 Task: Select the Asia/Baku as time zone for the schedule.
Action: Mouse moved to (81, 205)
Screenshot: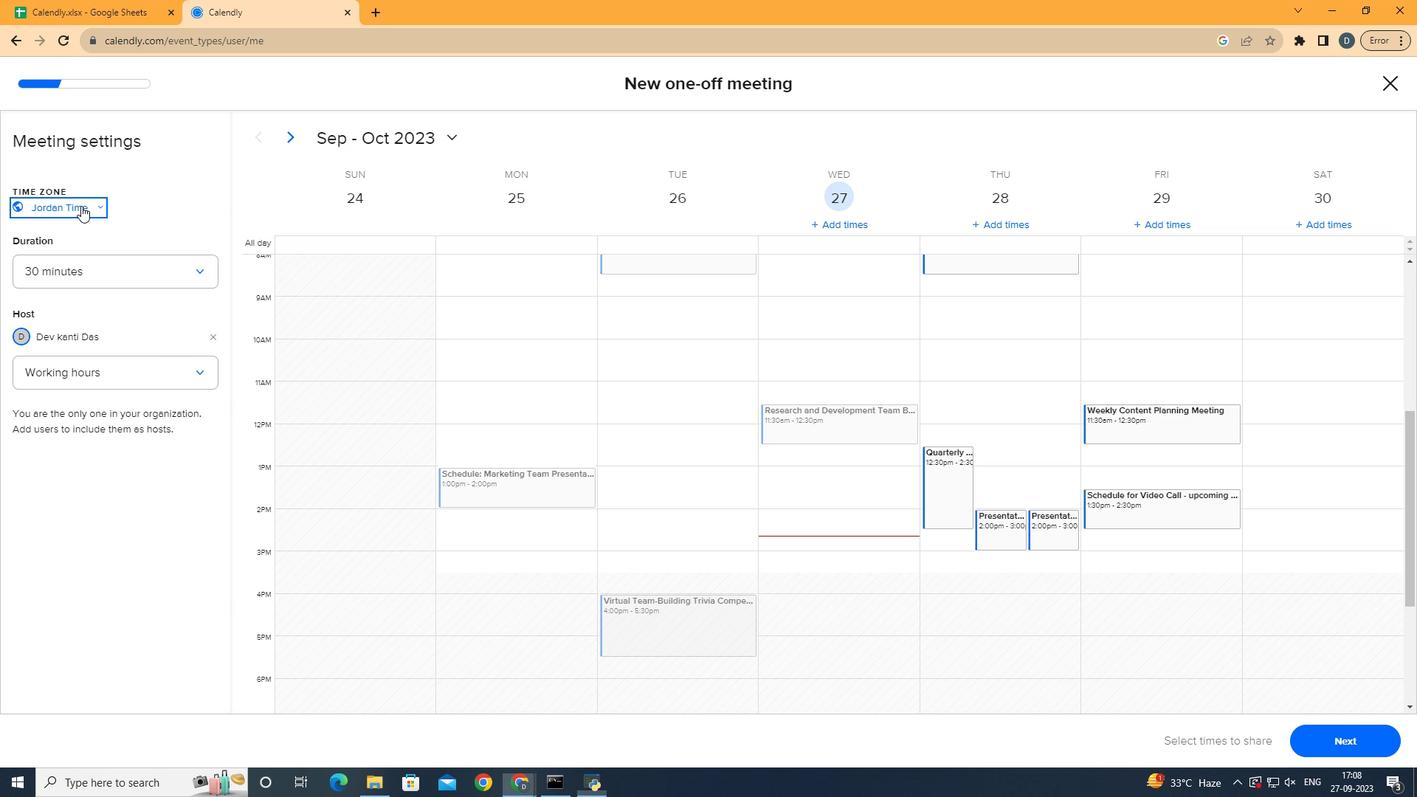 
Action: Mouse pressed left at (81, 205)
Screenshot: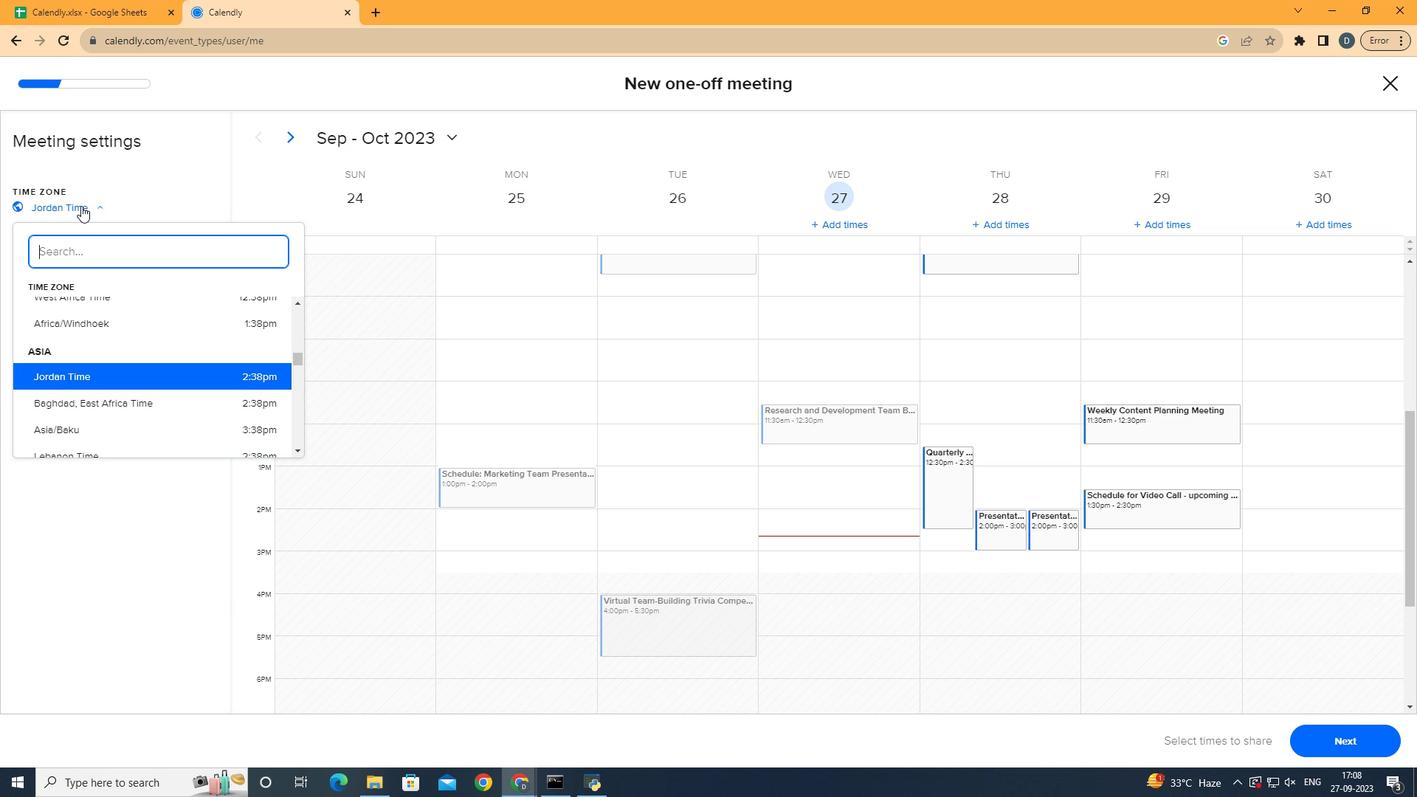 
Action: Mouse moved to (143, 366)
Screenshot: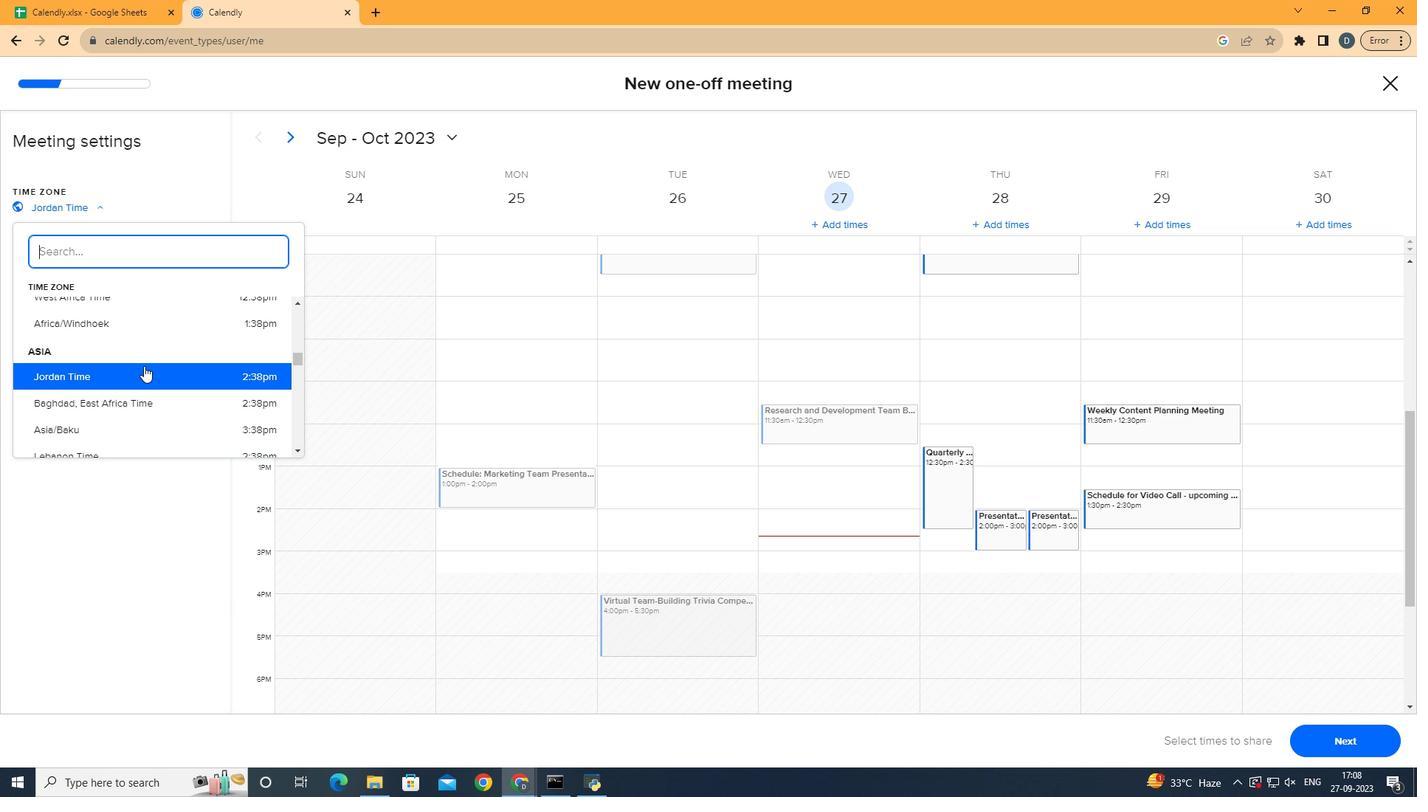 
Action: Mouse scrolled (143, 365) with delta (0, 0)
Screenshot: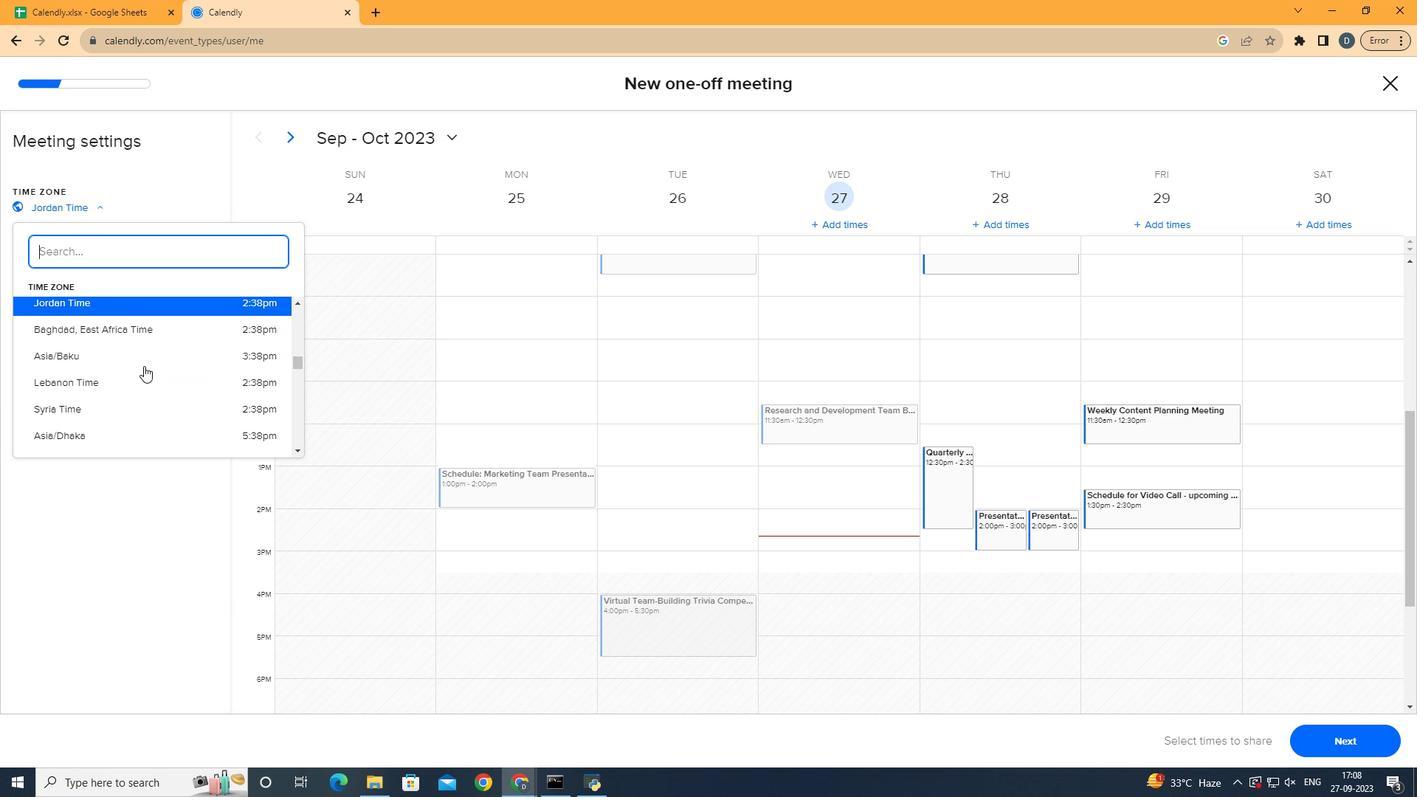 
Action: Mouse moved to (143, 358)
Screenshot: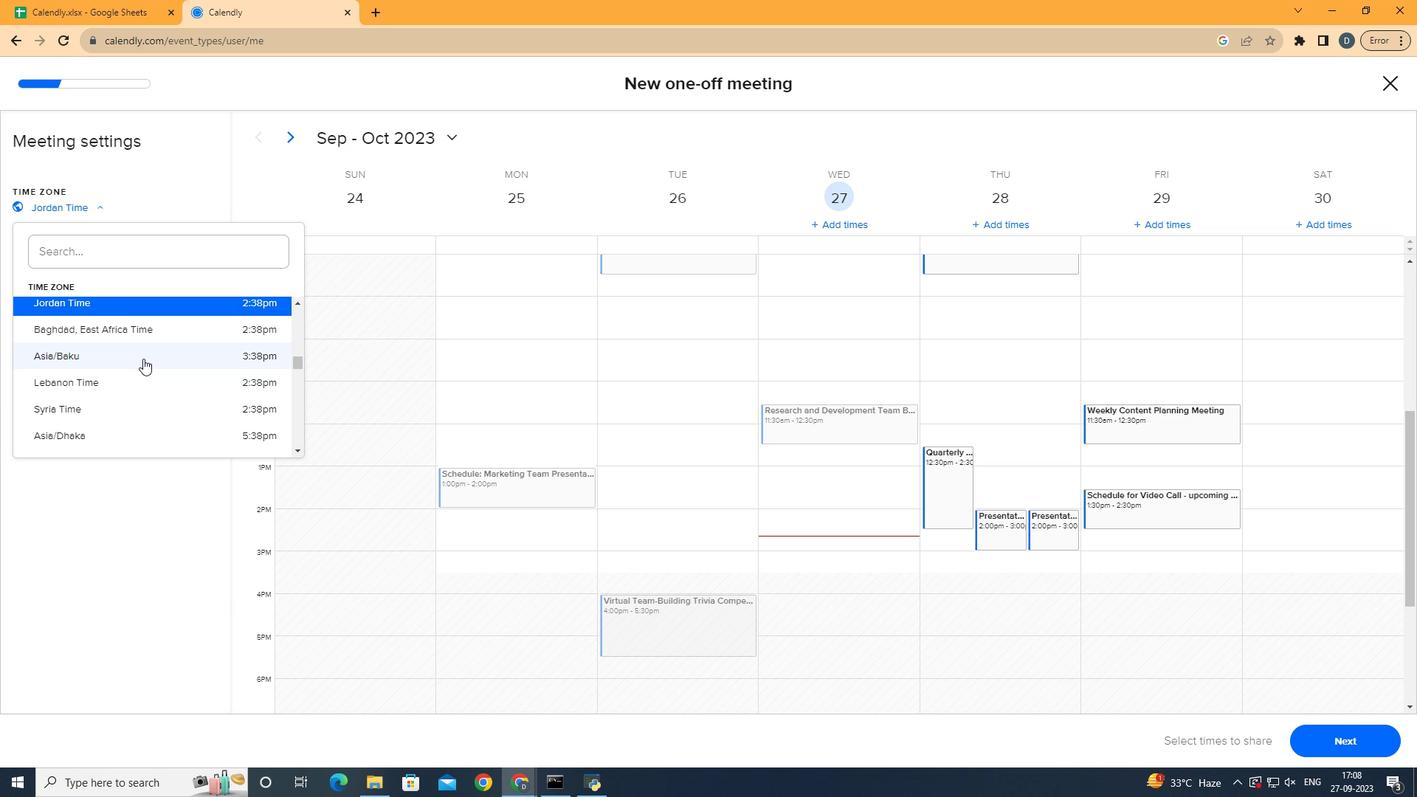
Action: Mouse pressed left at (143, 358)
Screenshot: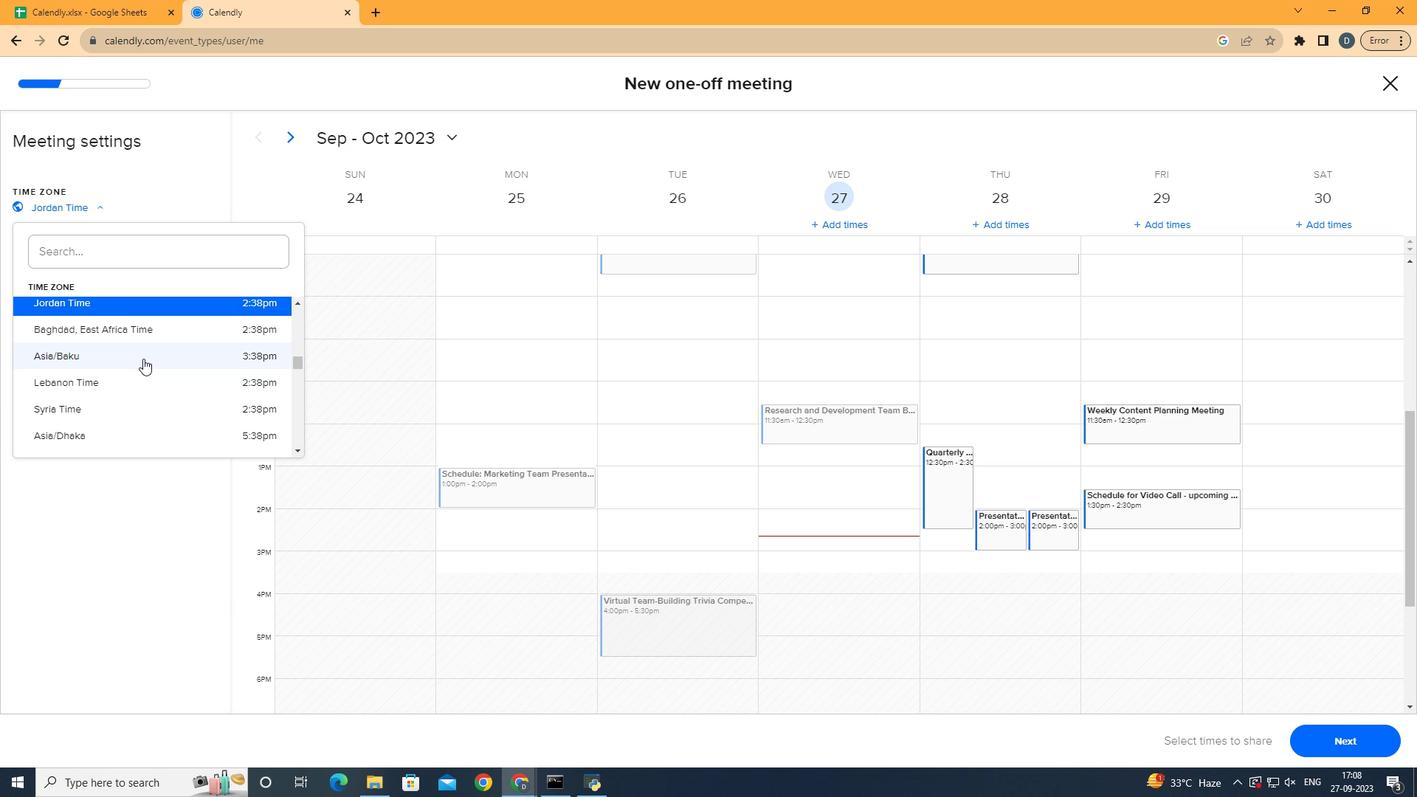 
Action: Mouse moved to (153, 562)
Screenshot: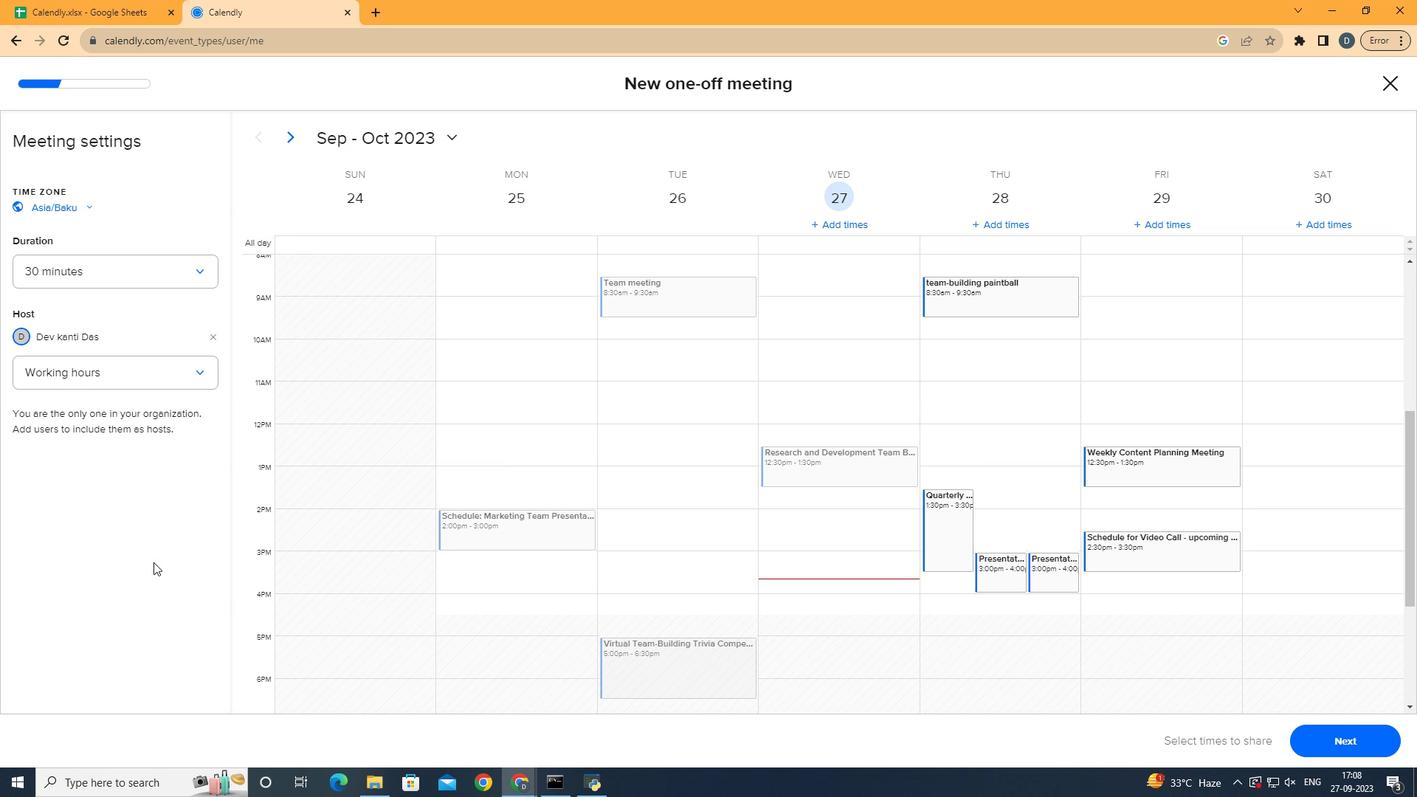 
